 Task: Sort the products by price (lowest first).
Action: Mouse moved to (17, 132)
Screenshot: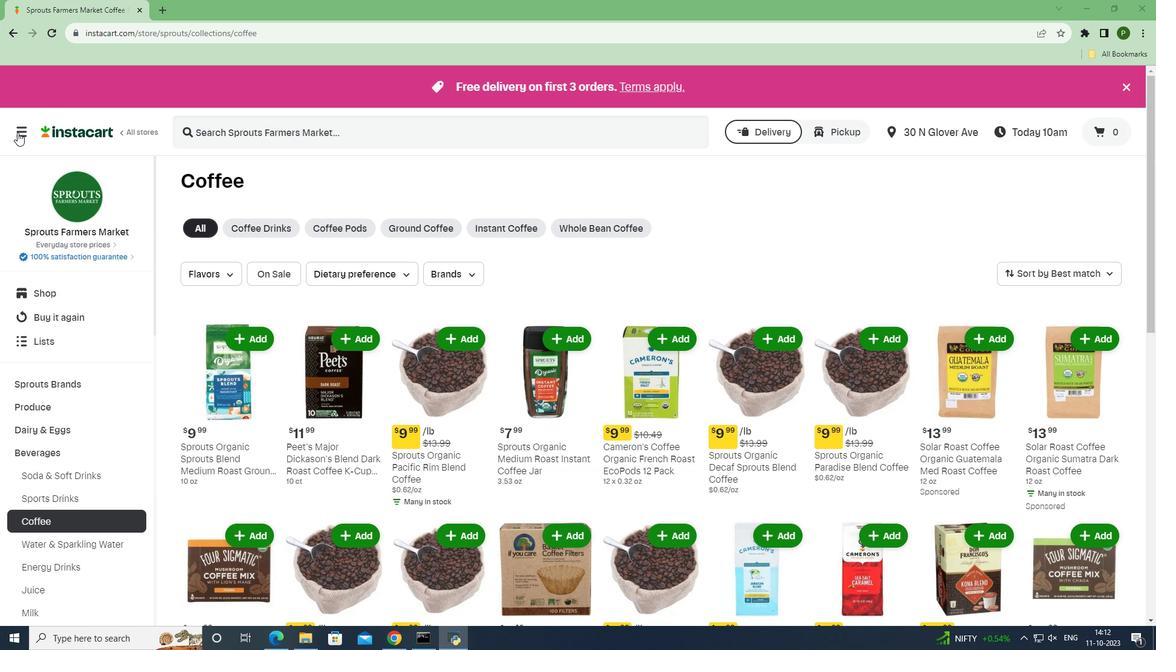 
Action: Mouse pressed left at (17, 132)
Screenshot: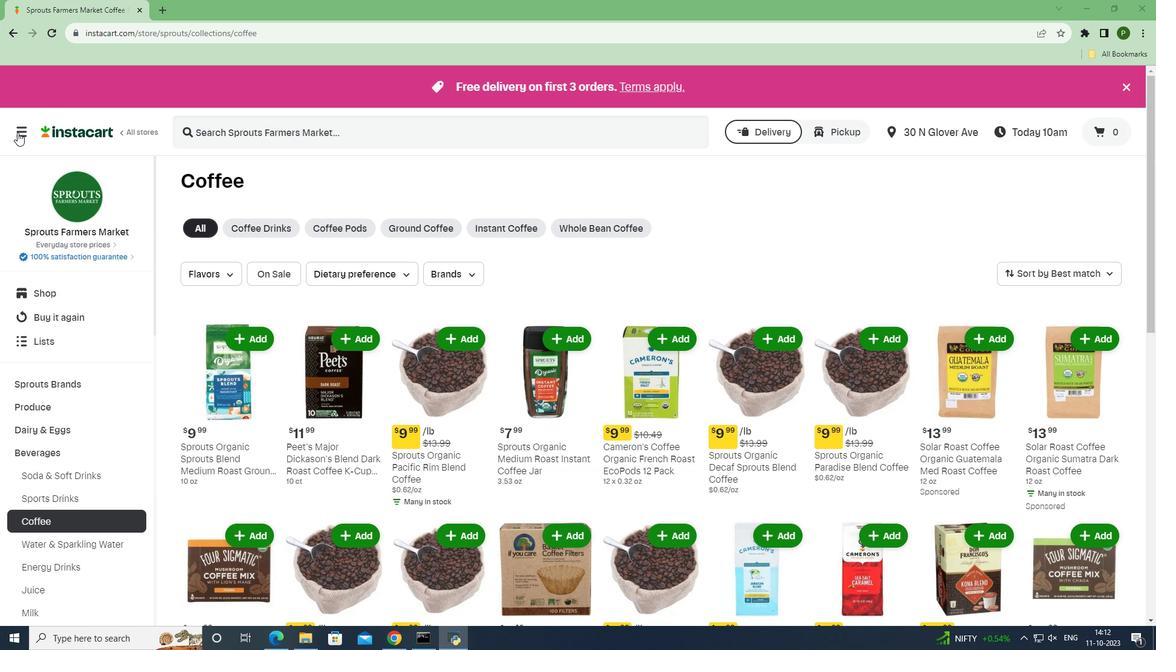 
Action: Mouse moved to (60, 315)
Screenshot: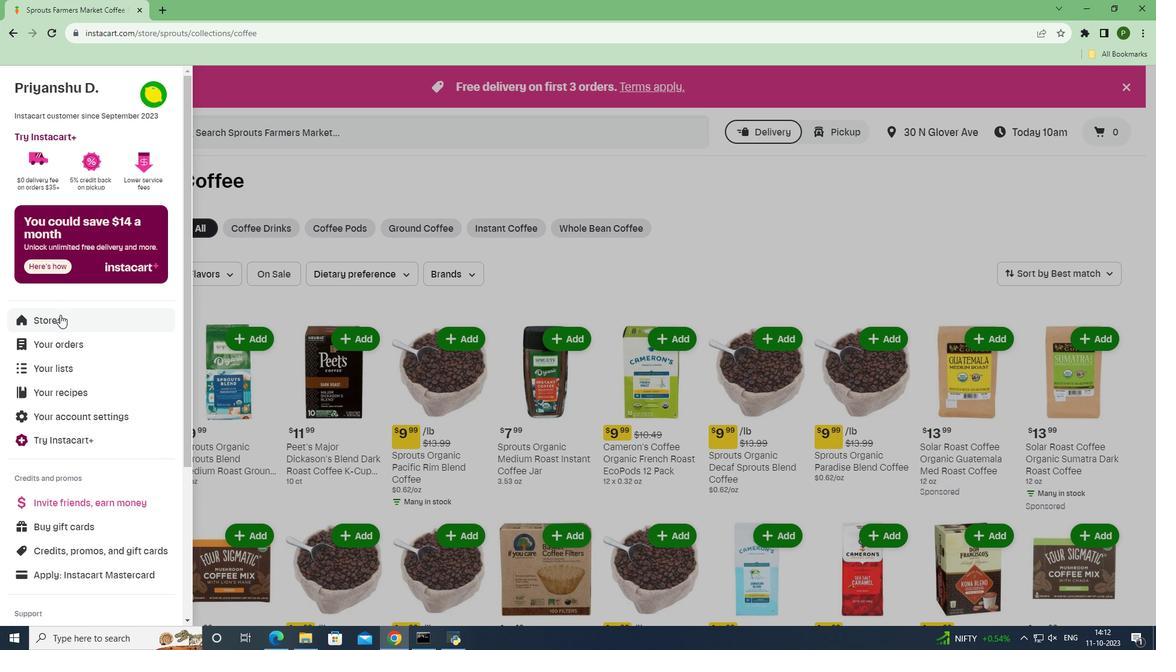 
Action: Mouse pressed left at (60, 315)
Screenshot: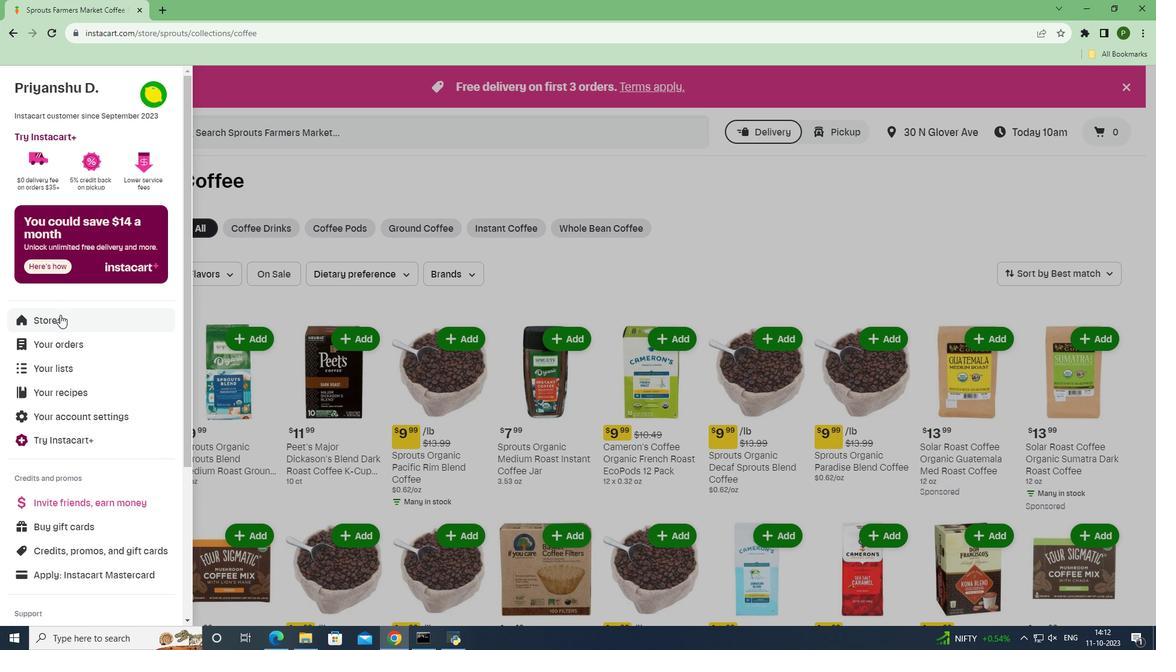 
Action: Mouse moved to (268, 135)
Screenshot: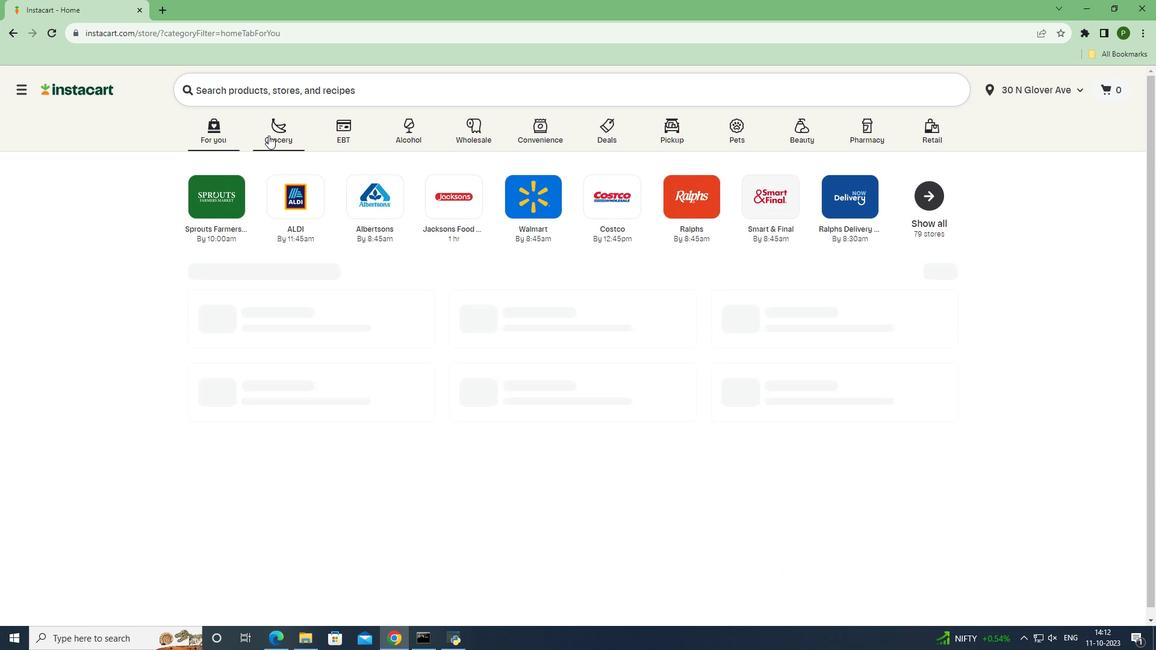 
Action: Mouse pressed left at (268, 135)
Screenshot: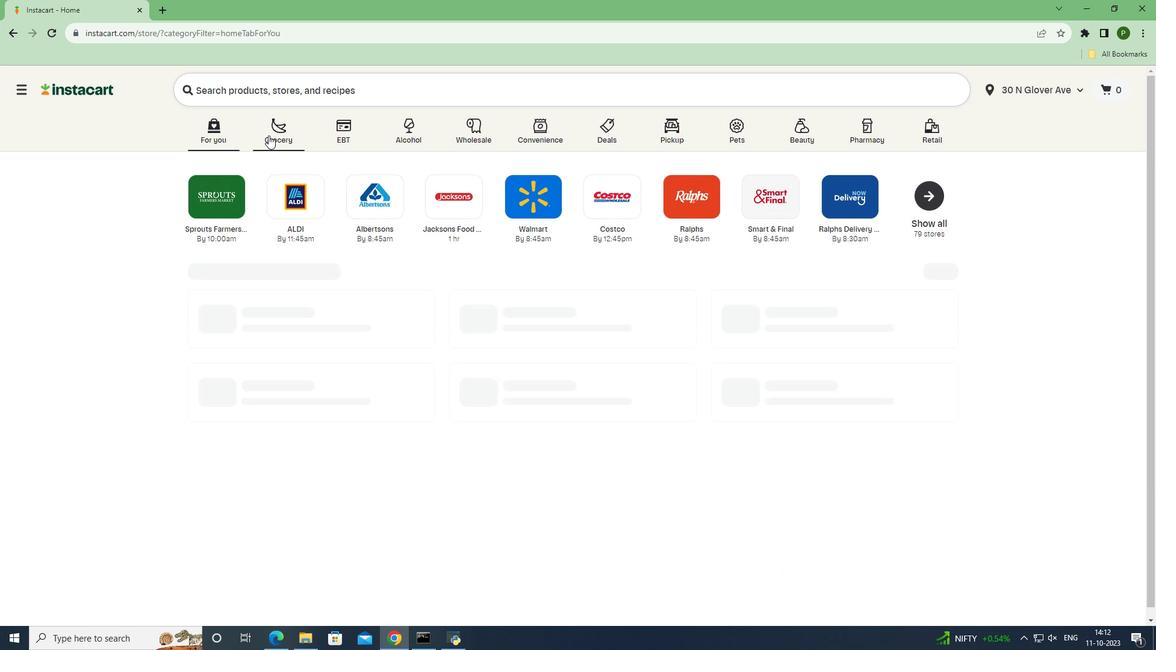 
Action: Mouse moved to (467, 272)
Screenshot: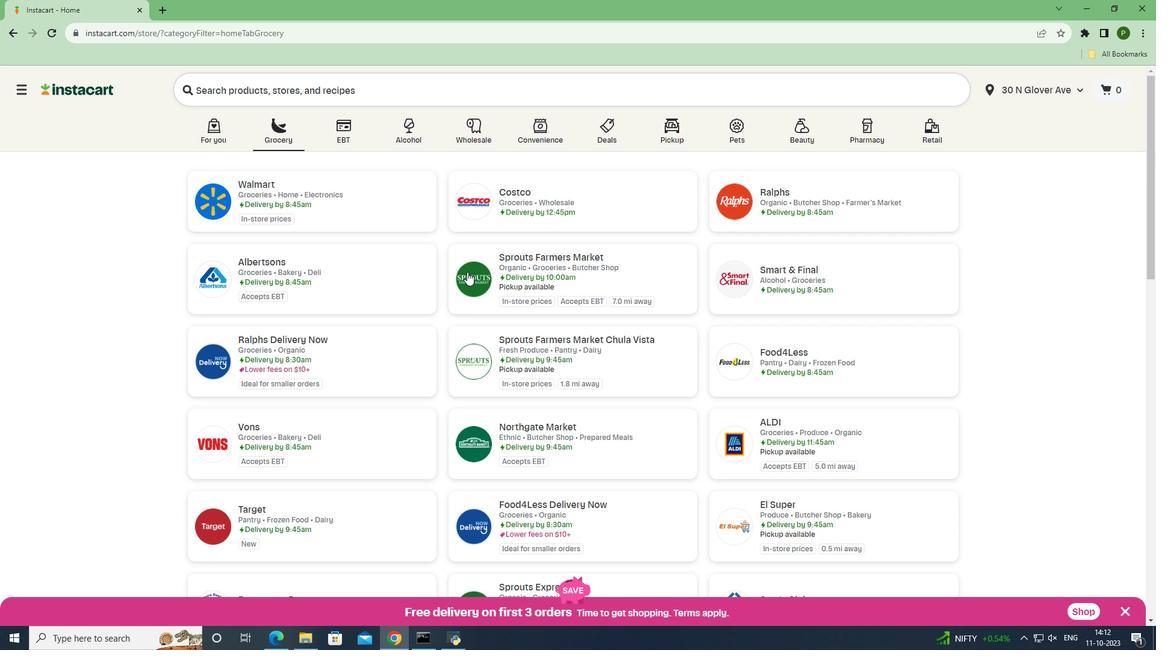 
Action: Mouse pressed left at (467, 272)
Screenshot: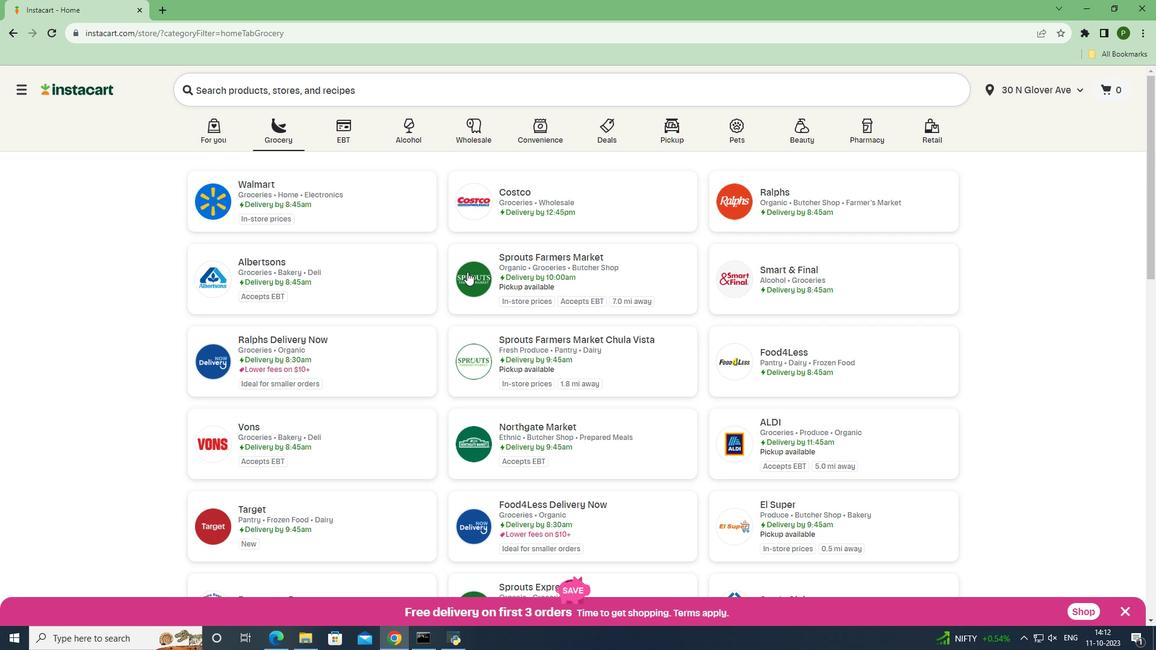 
Action: Mouse moved to (93, 451)
Screenshot: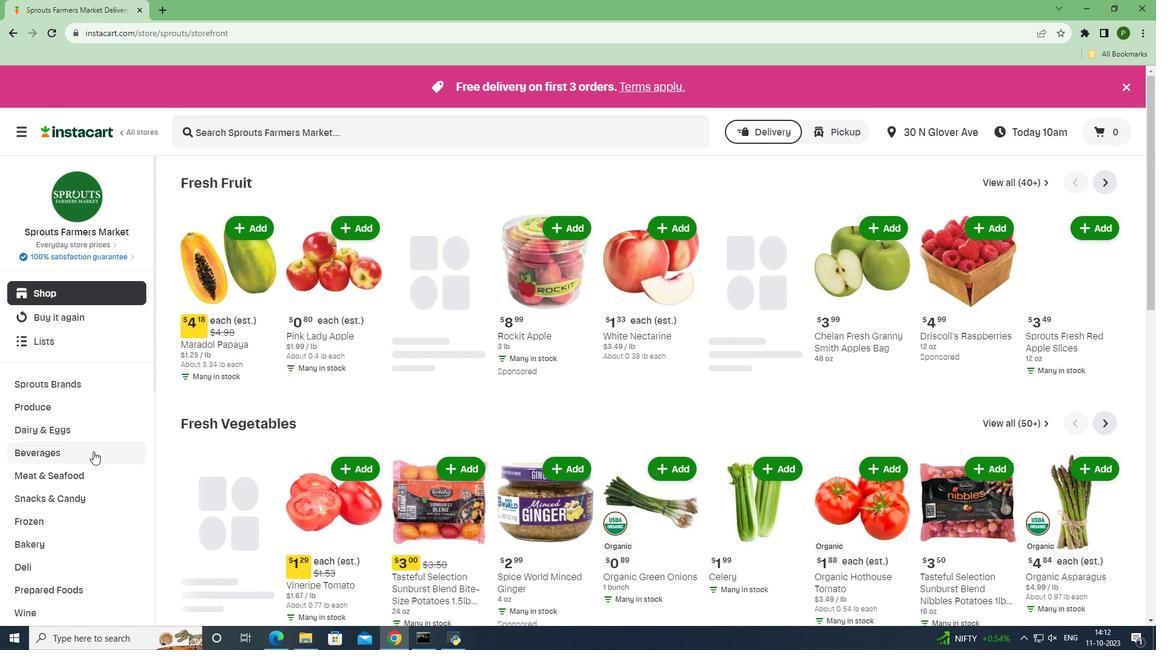 
Action: Mouse pressed left at (93, 451)
Screenshot: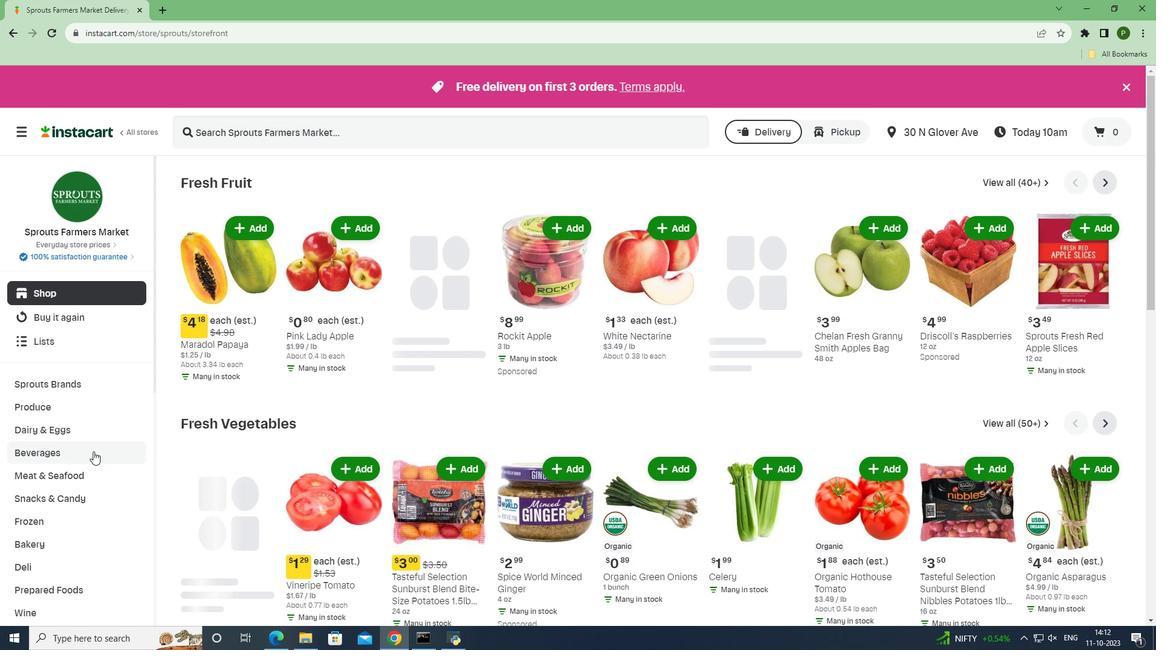 
Action: Mouse moved to (66, 518)
Screenshot: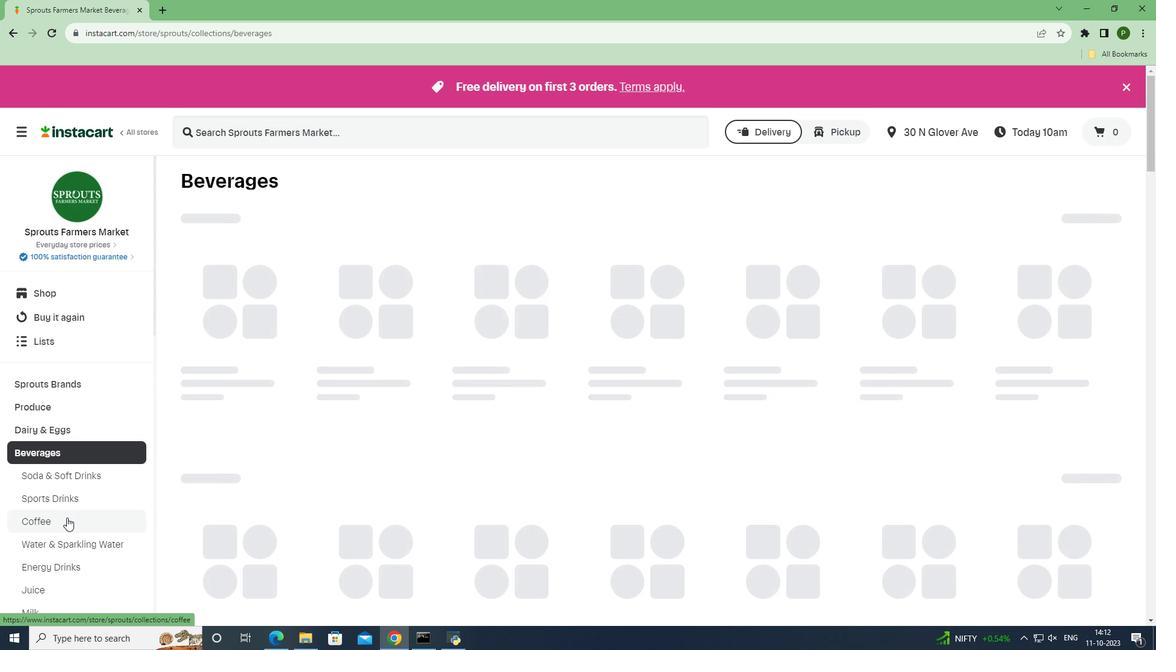 
Action: Mouse pressed left at (66, 518)
Screenshot: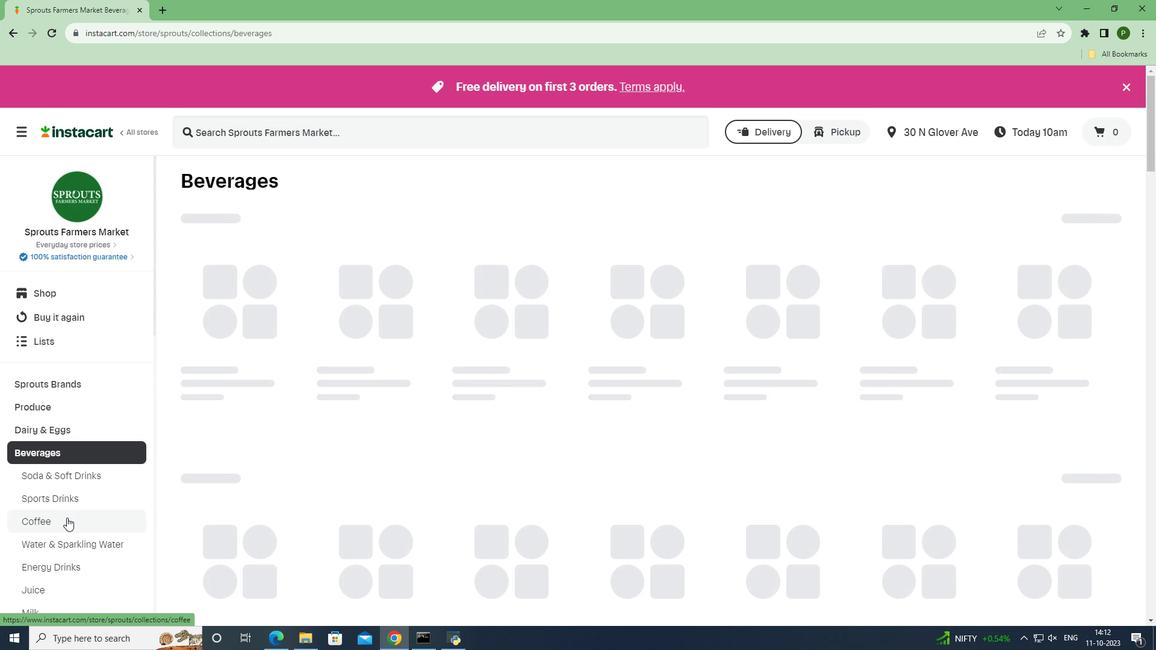 
Action: Mouse moved to (1105, 274)
Screenshot: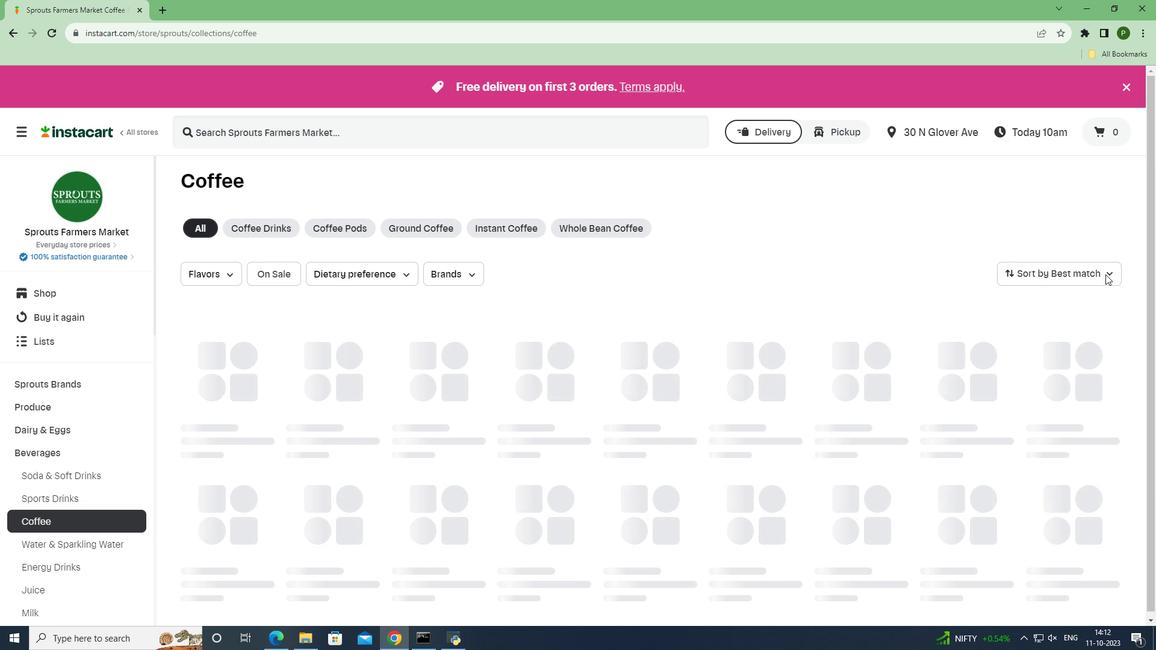 
Action: Mouse pressed left at (1105, 274)
Screenshot: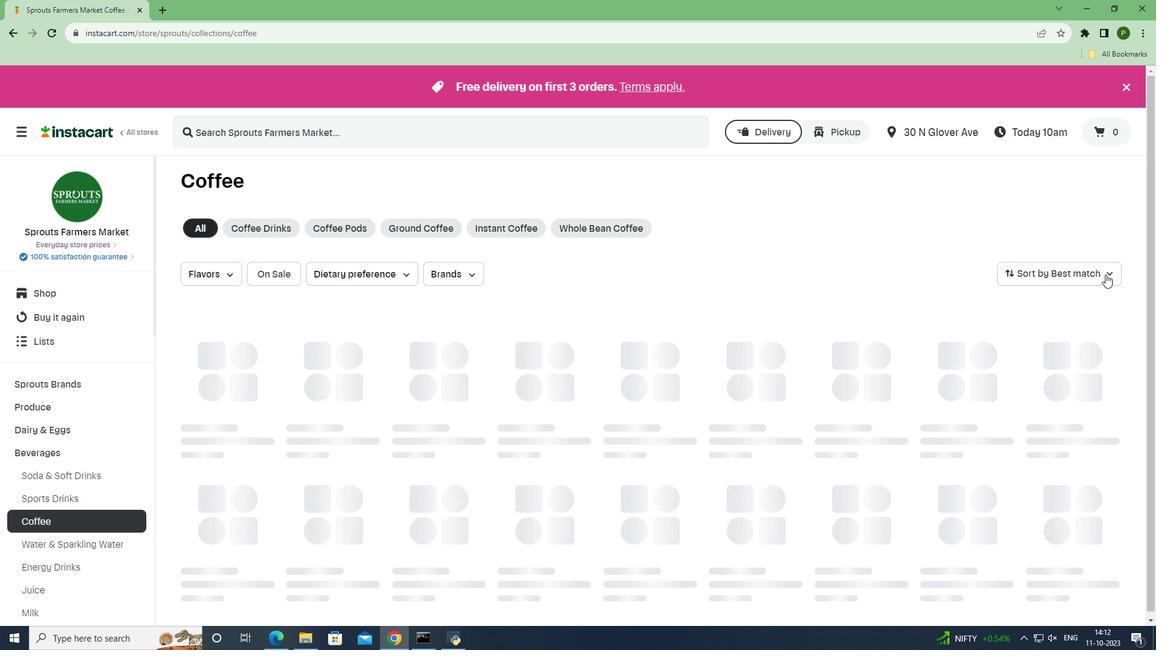 
Action: Mouse moved to (1069, 328)
Screenshot: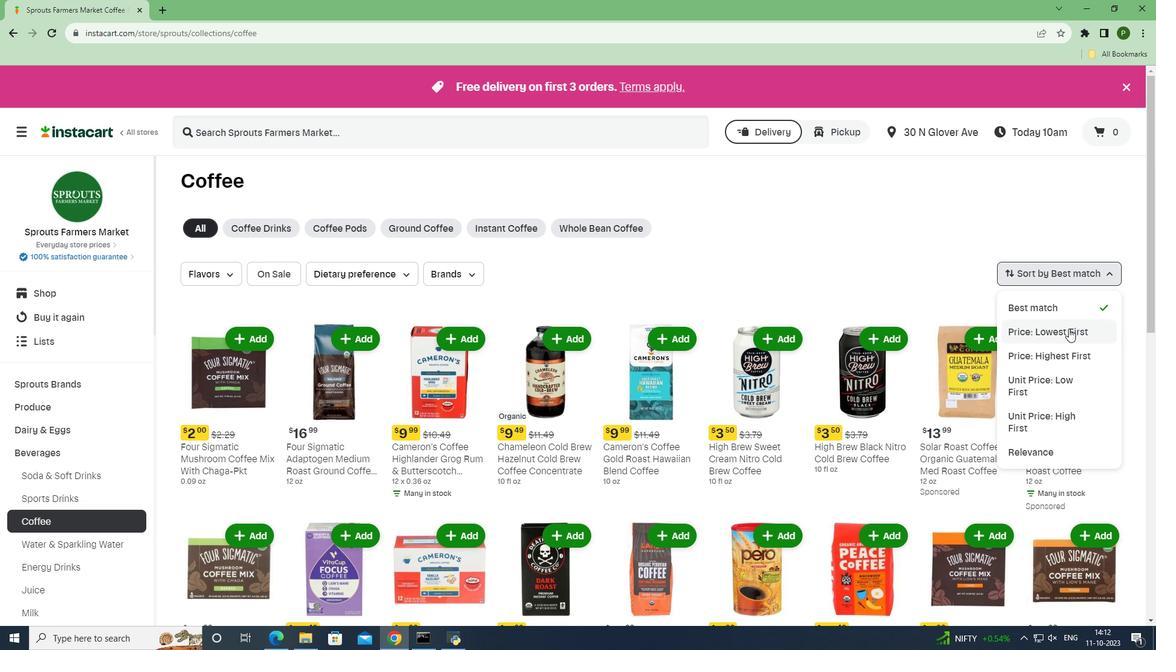 
Action: Mouse pressed left at (1069, 328)
Screenshot: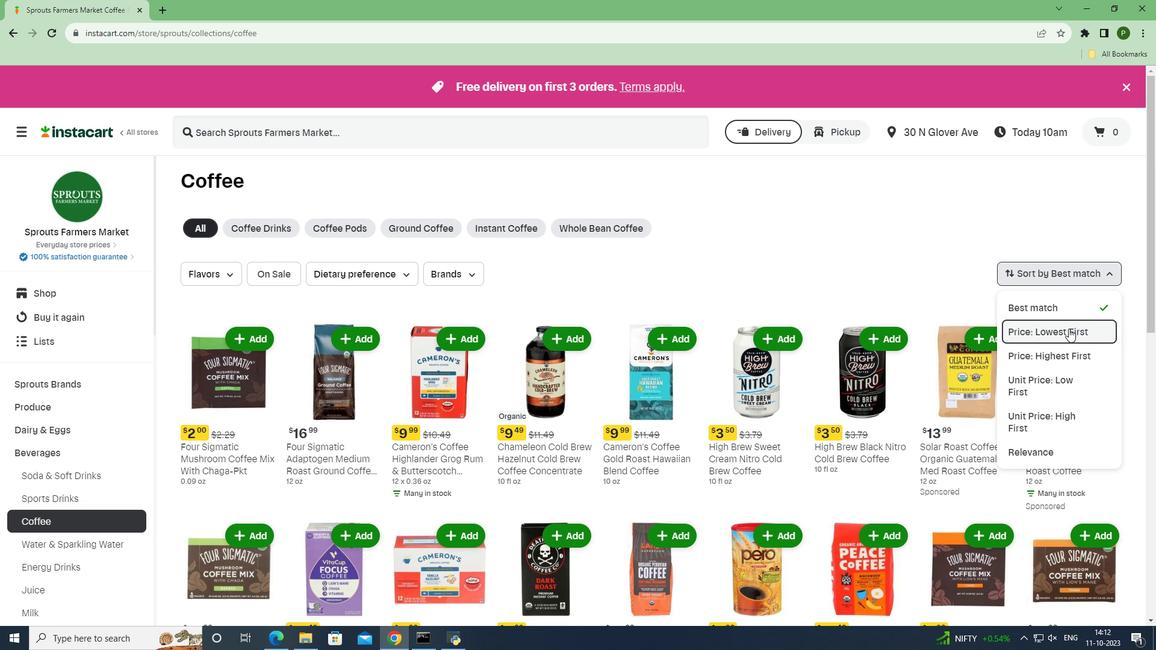 
Action: Mouse moved to (897, 477)
Screenshot: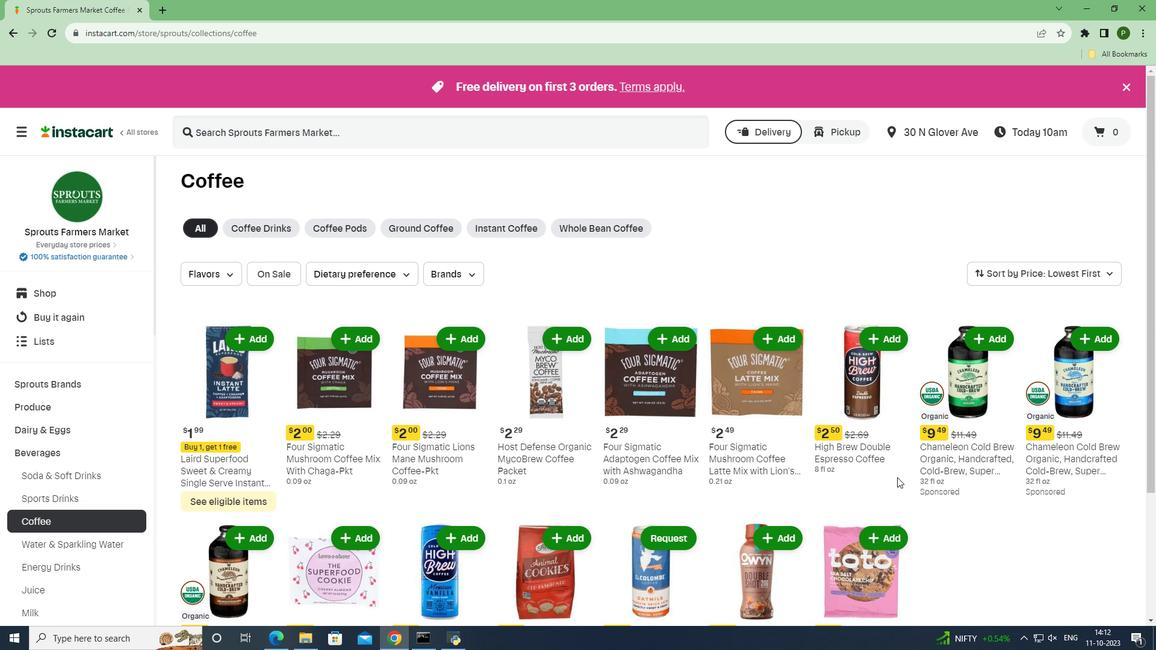 
